 Task: Log work in the project TreatWorks for the issue 'Search results not returning expected results' spent time as '5w 4d 18h 31m' and remaining time as '5w 1d 8h 45m' and clone the issue. Now add the issue to the epic 'IT change management optimization'.
Action: Mouse moved to (725, 336)
Screenshot: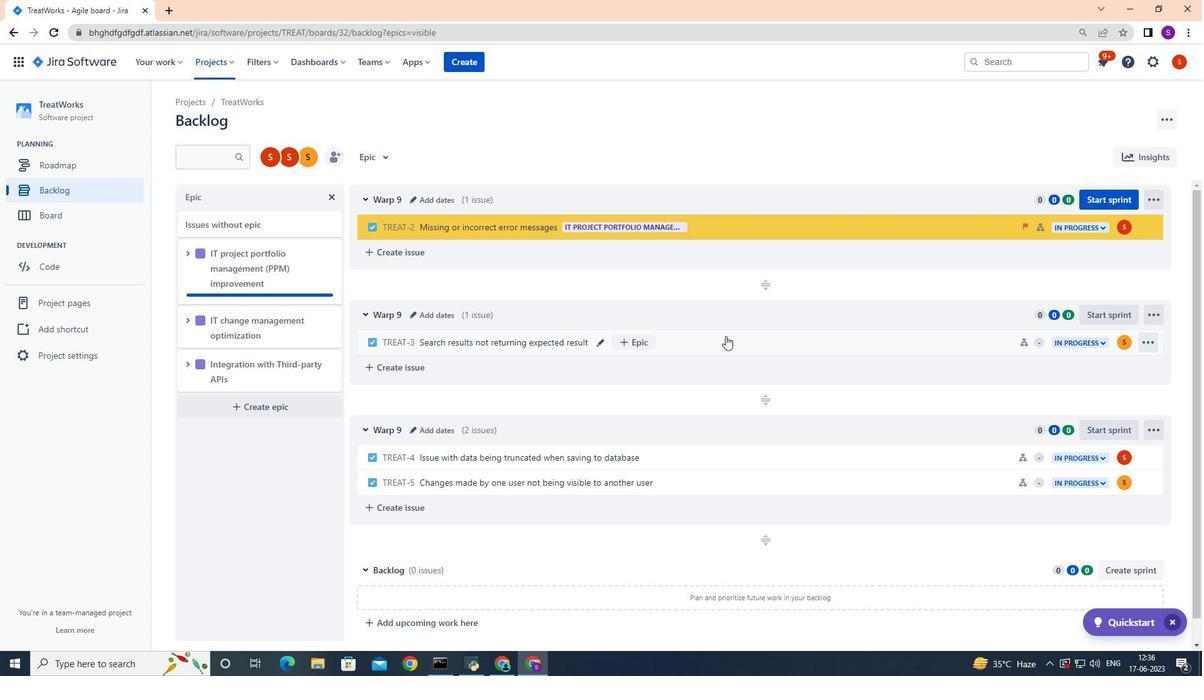 
Action: Mouse pressed left at (725, 336)
Screenshot: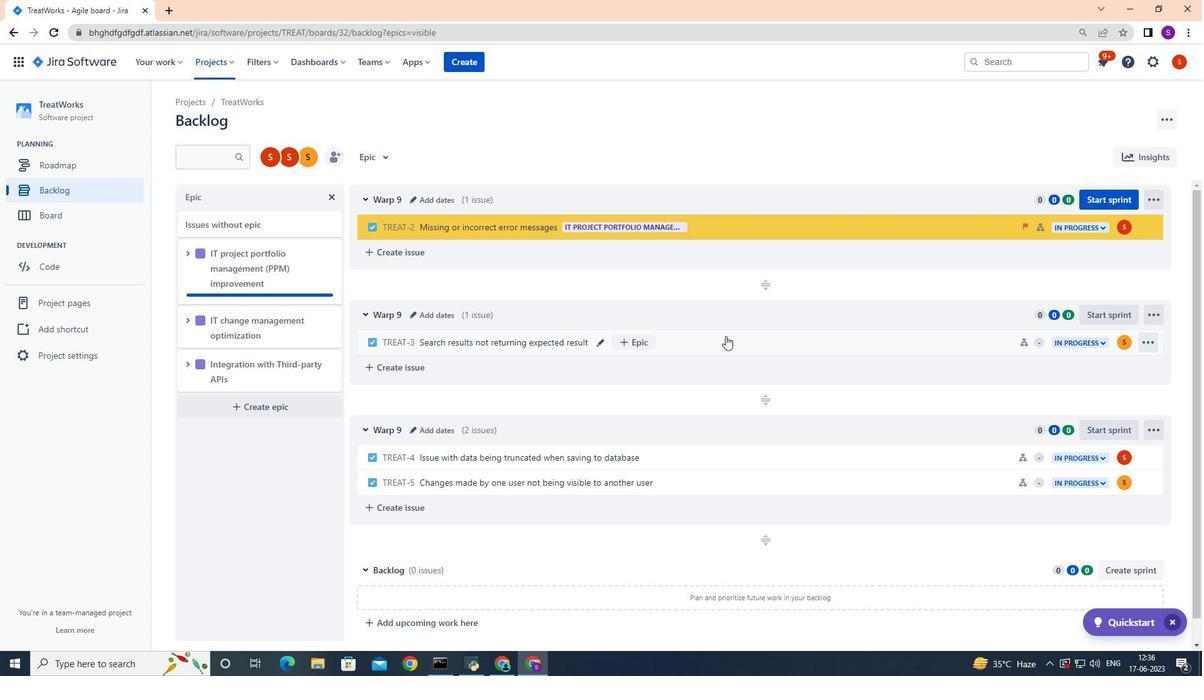 
Action: Mouse moved to (1154, 191)
Screenshot: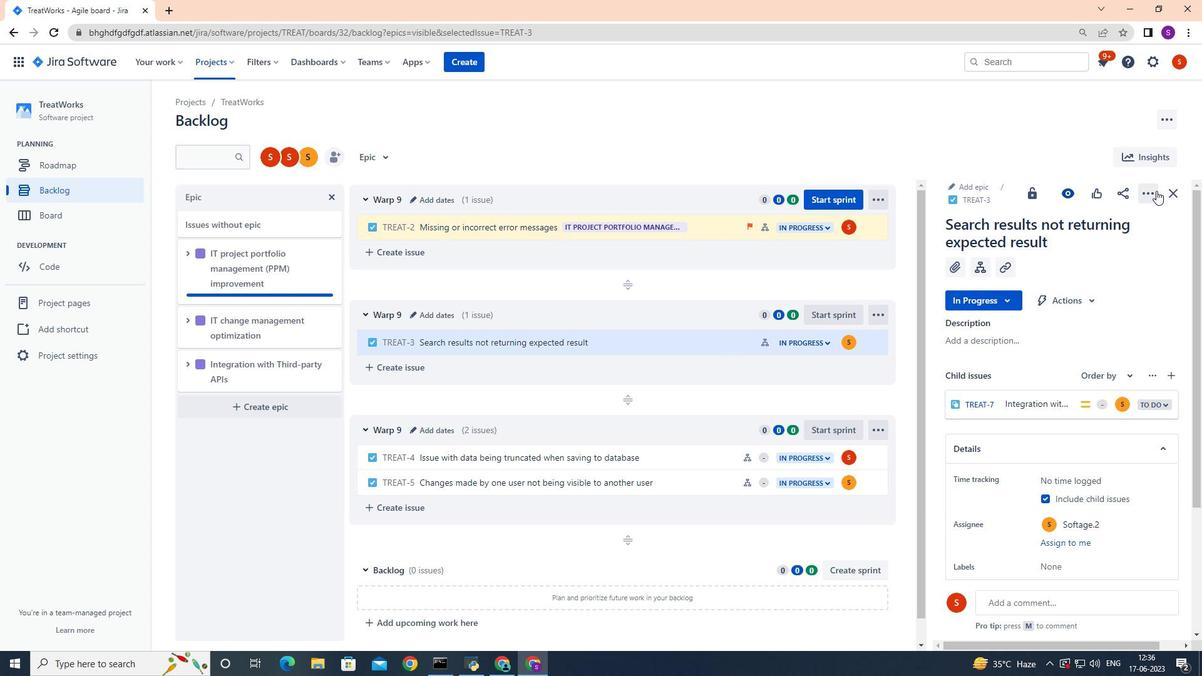 
Action: Mouse pressed left at (1154, 191)
Screenshot: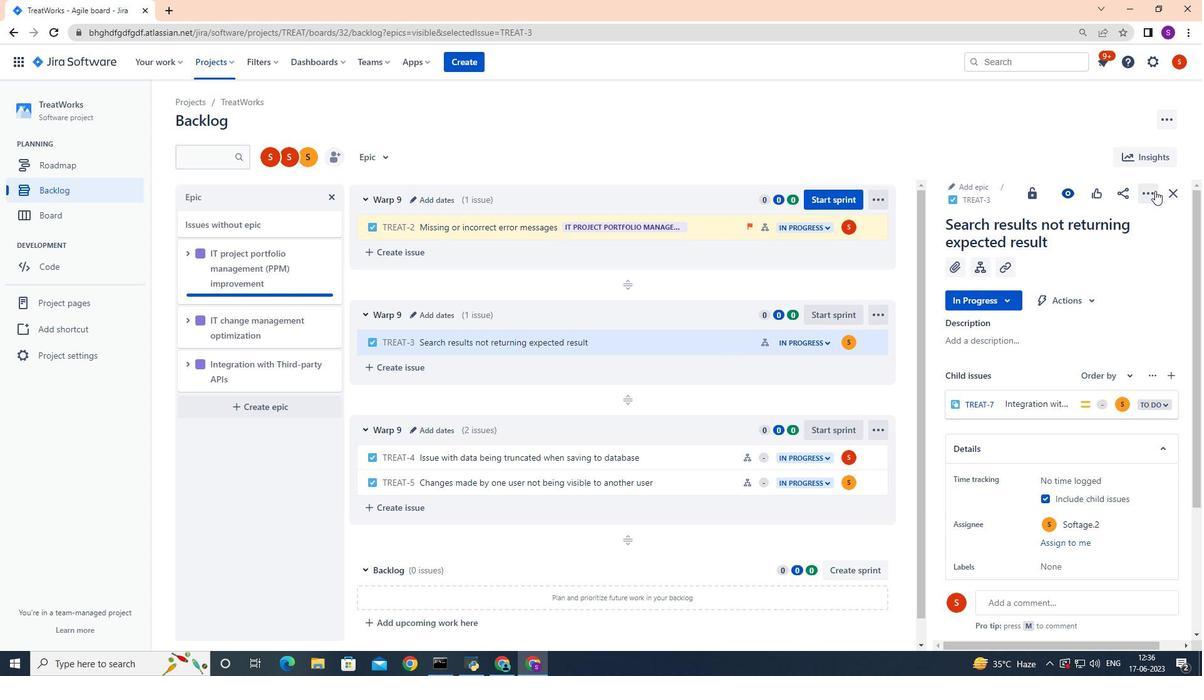 
Action: Mouse moved to (1105, 229)
Screenshot: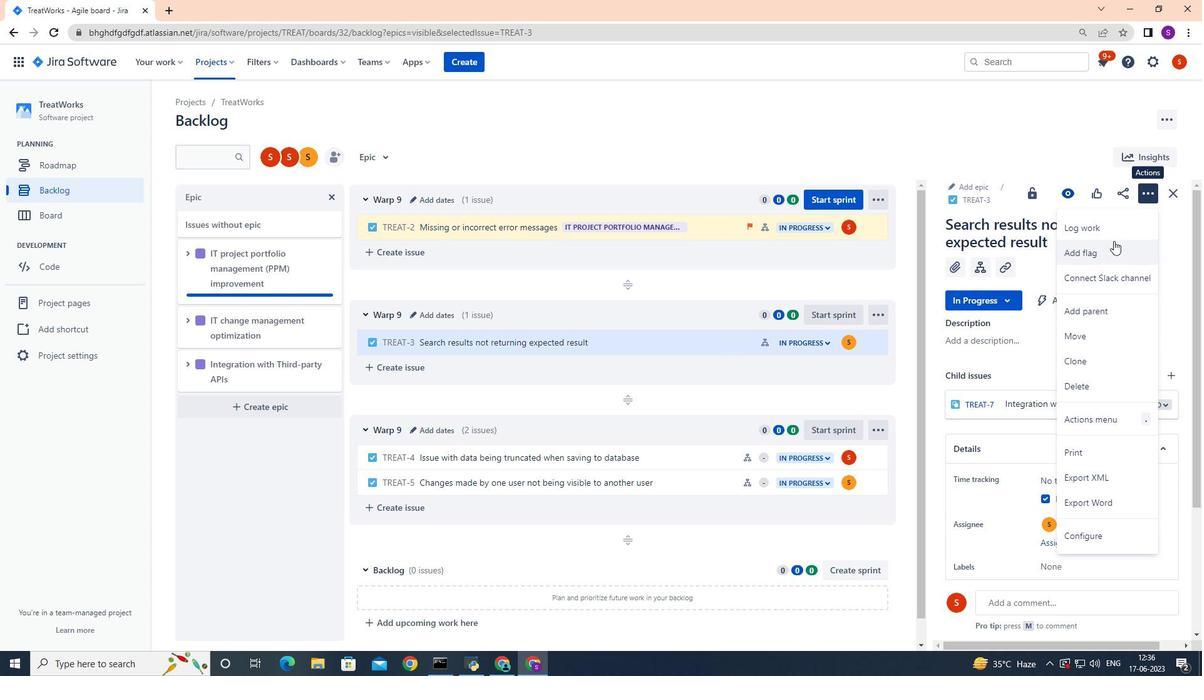 
Action: Mouse pressed left at (1105, 229)
Screenshot: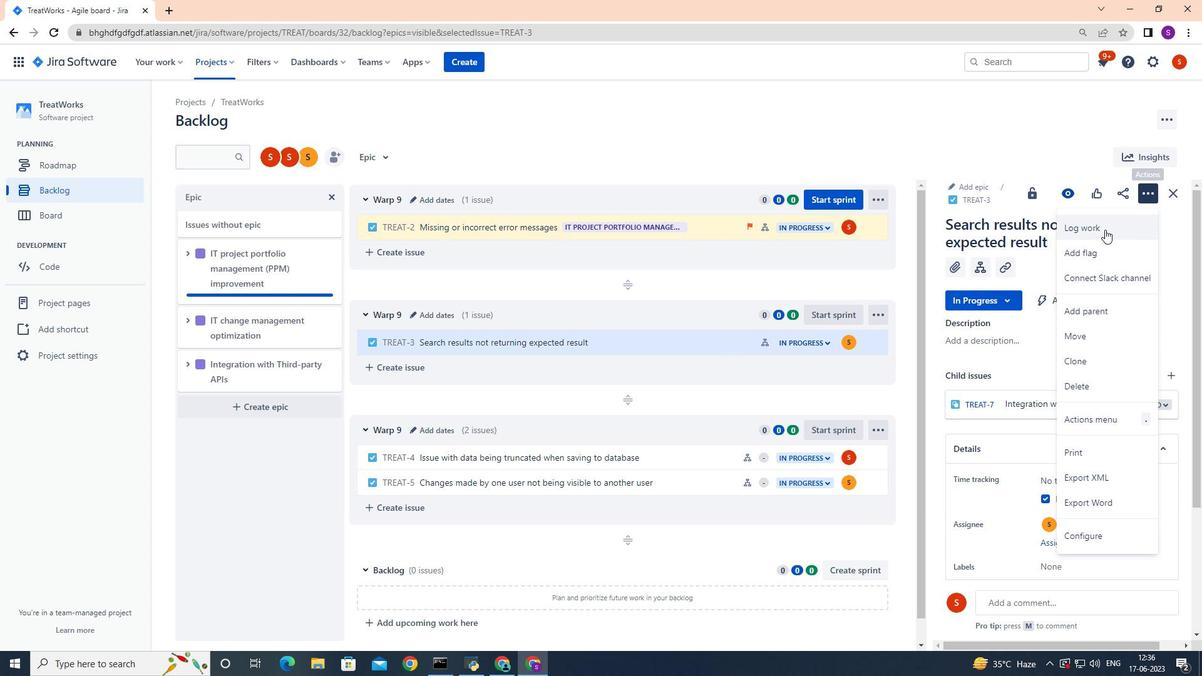 
Action: Mouse moved to (1105, 229)
Screenshot: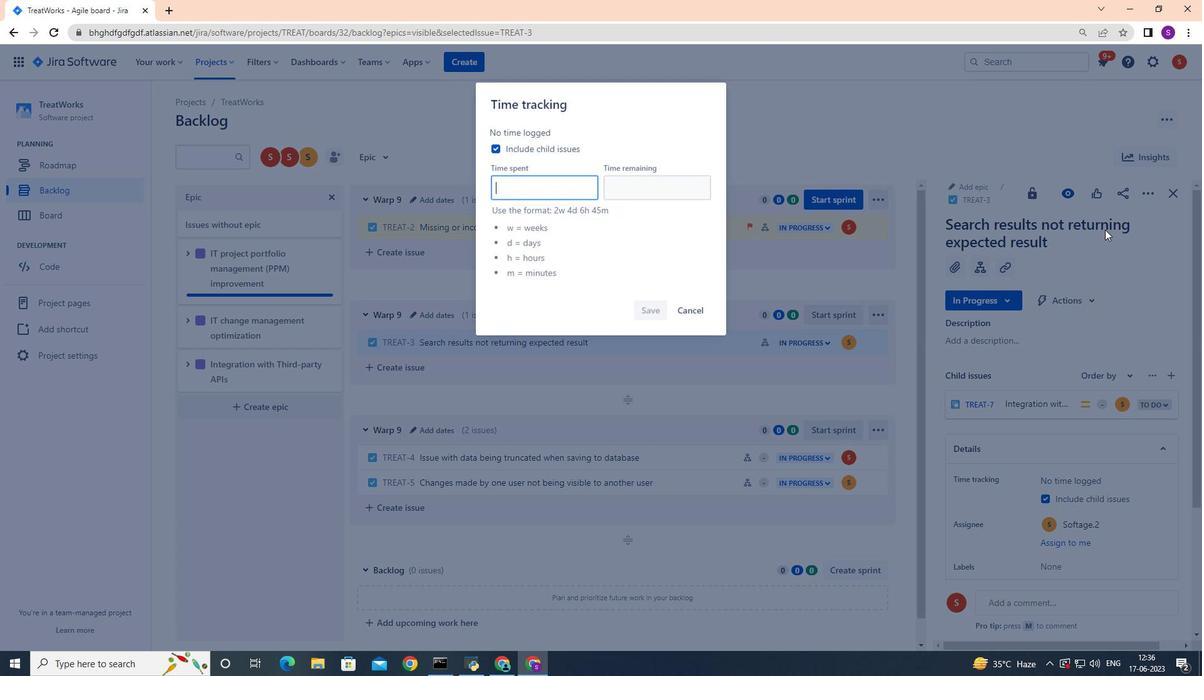 
Action: Key pressed 5w<Key.space>4d<Key.space>18h<Key.space>31m
Screenshot: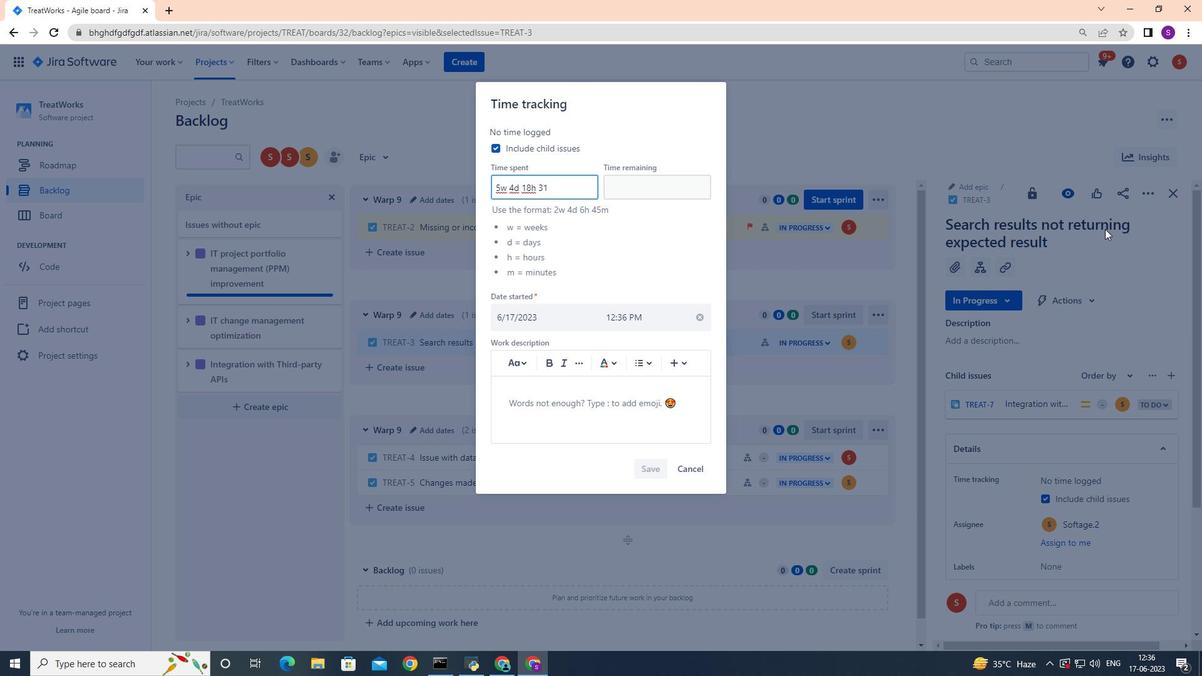 
Action: Mouse moved to (635, 187)
Screenshot: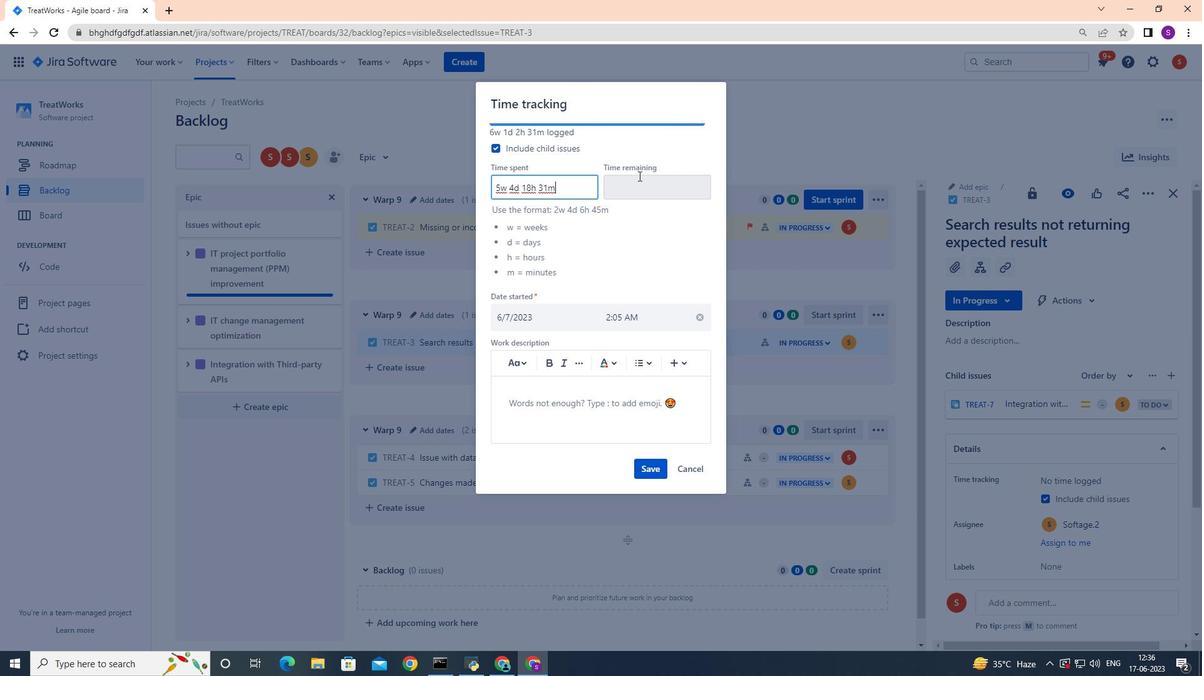 
Action: Mouse pressed left at (635, 187)
Screenshot: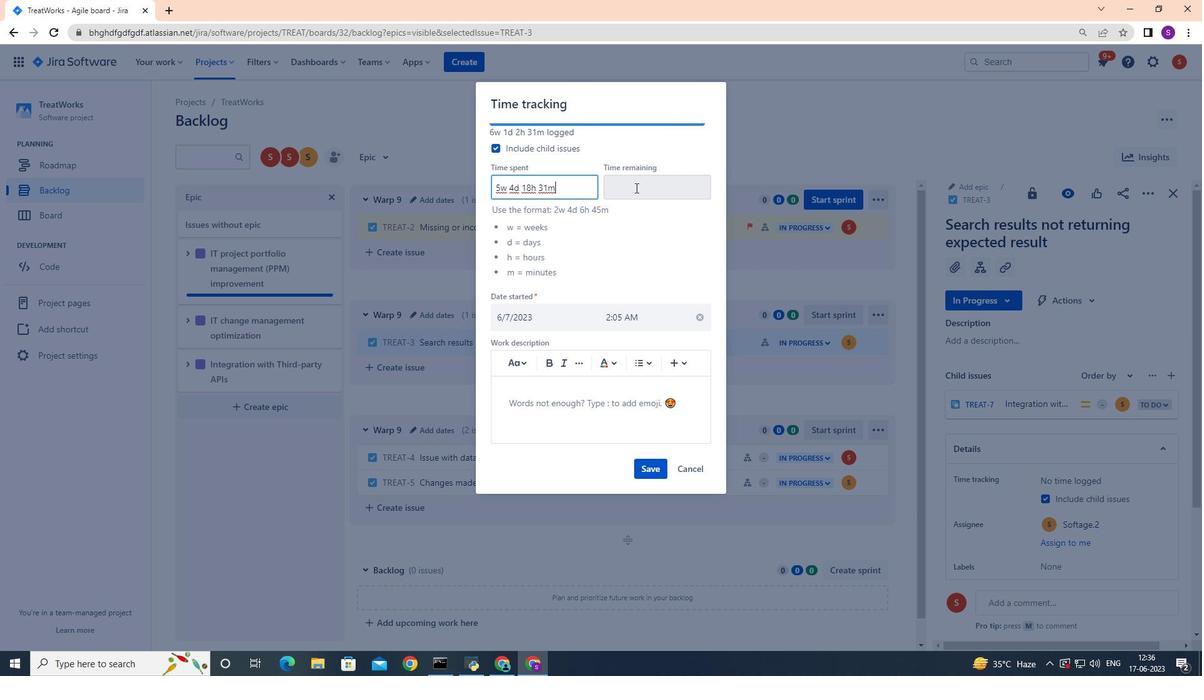 
Action: Mouse moved to (637, 187)
Screenshot: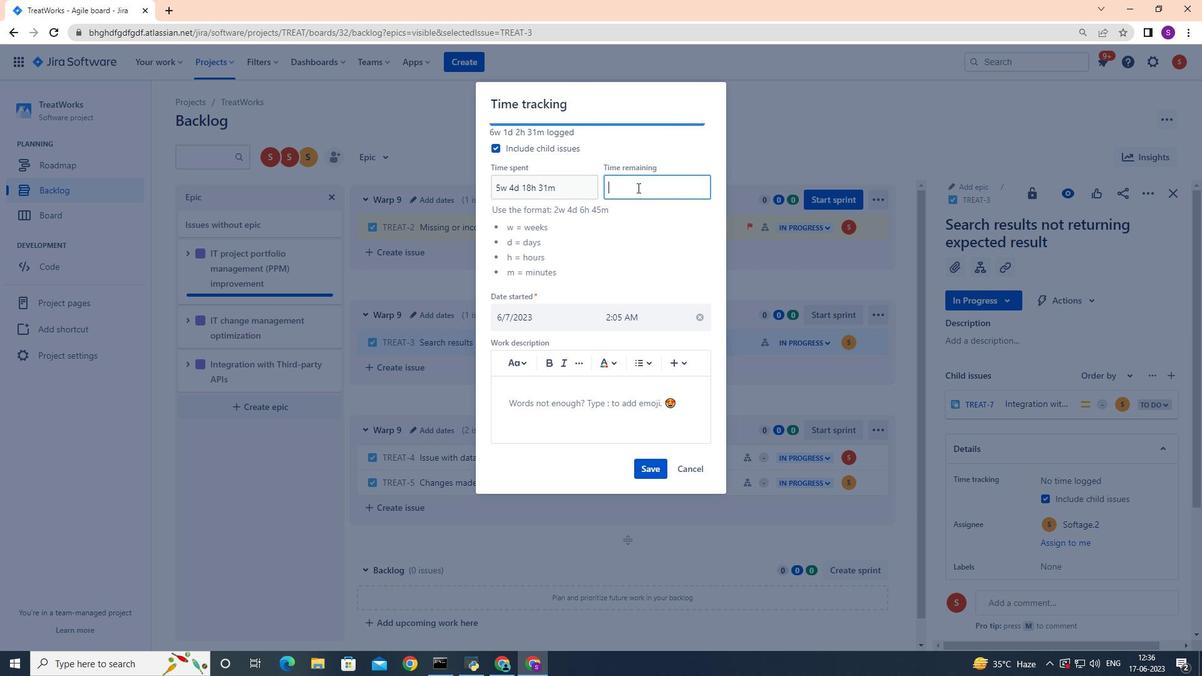
Action: Key pressed 5w<Key.space>1d<Key.space>8h<Key.space>45m
Screenshot: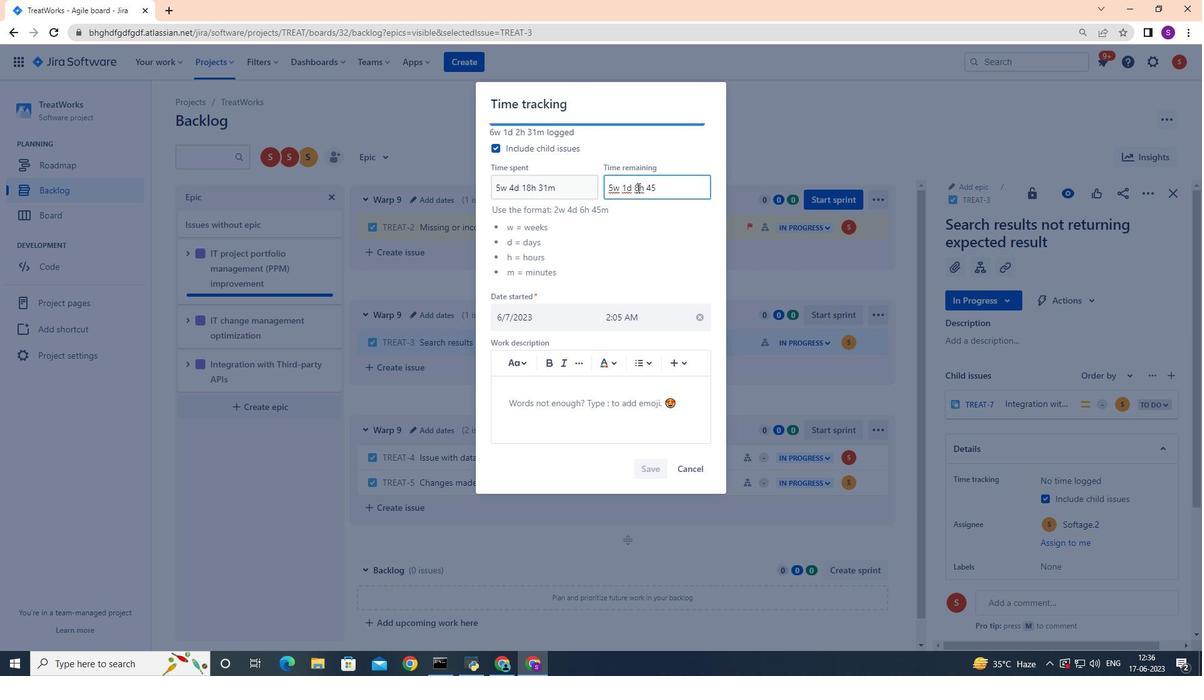 
Action: Mouse moved to (651, 465)
Screenshot: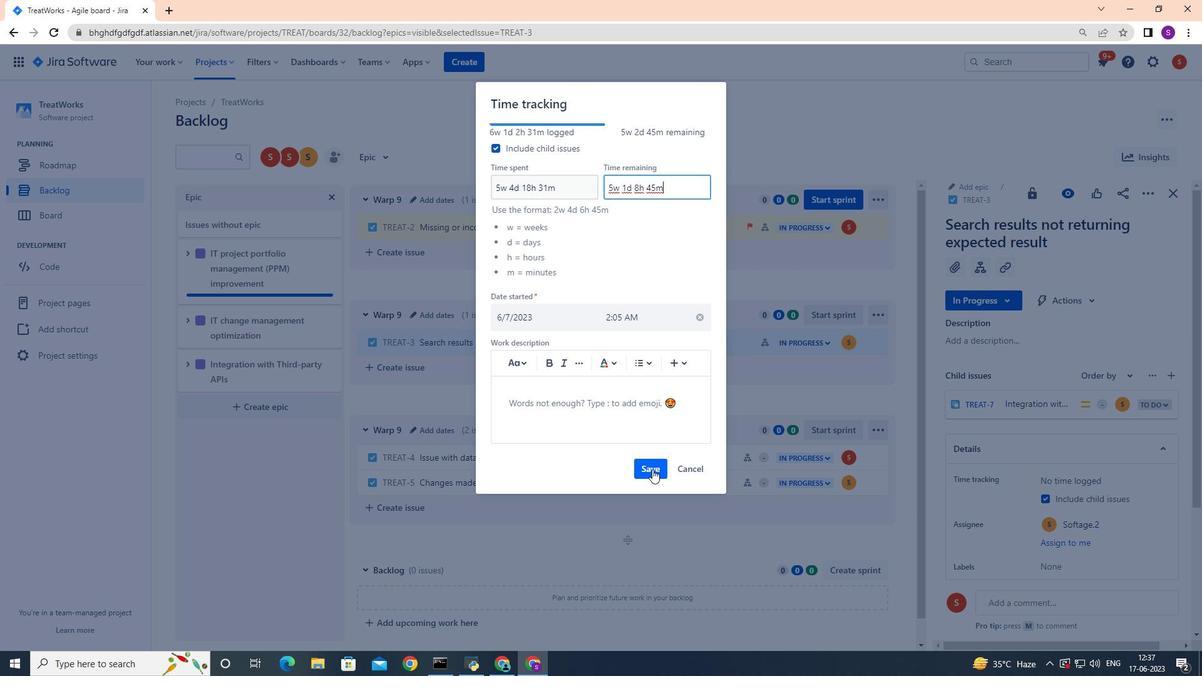 
Action: Mouse pressed left at (651, 465)
Screenshot: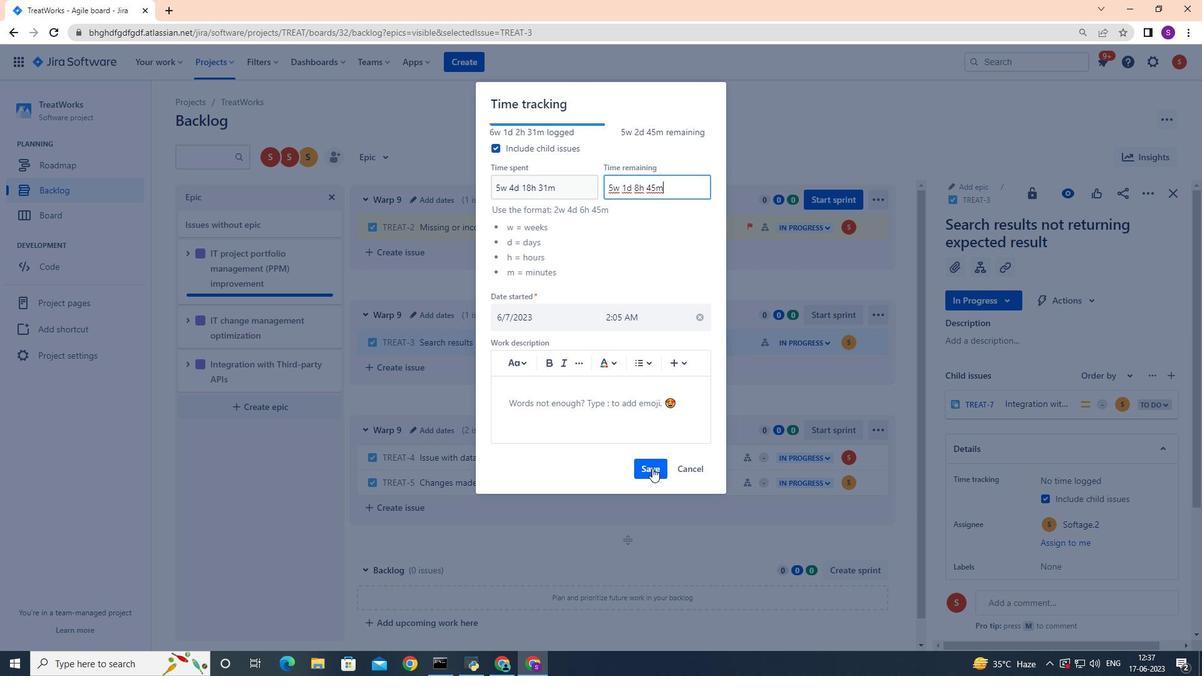 
Action: Mouse moved to (1152, 190)
Screenshot: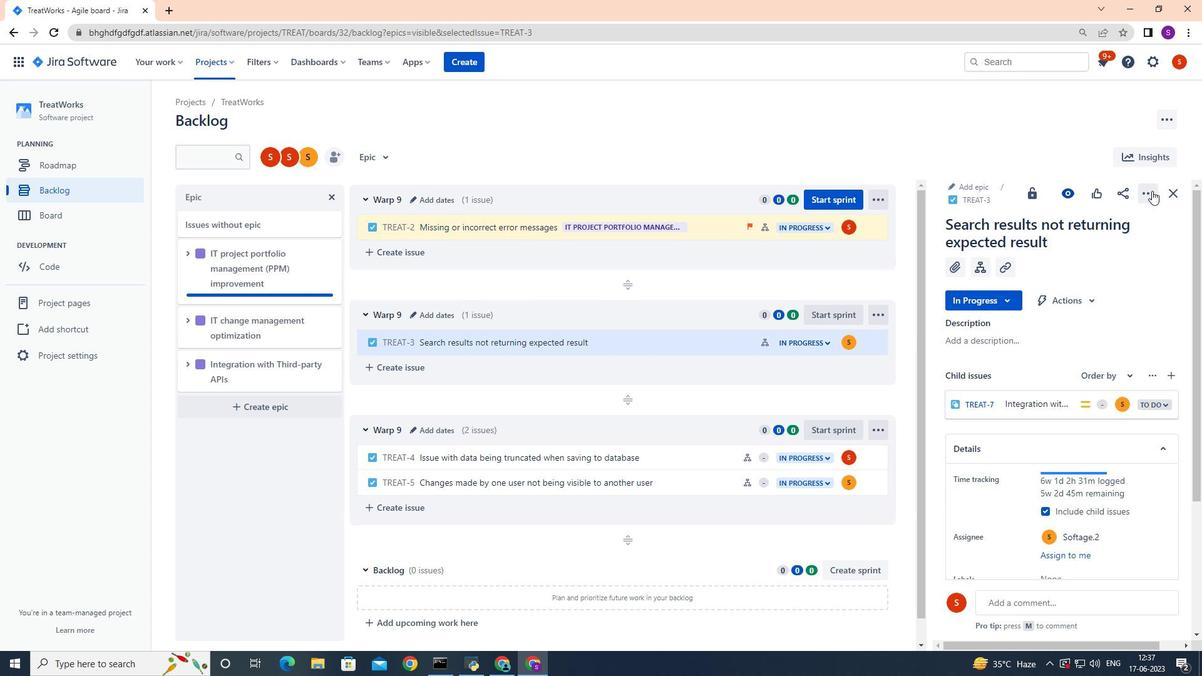 
Action: Mouse pressed left at (1152, 190)
Screenshot: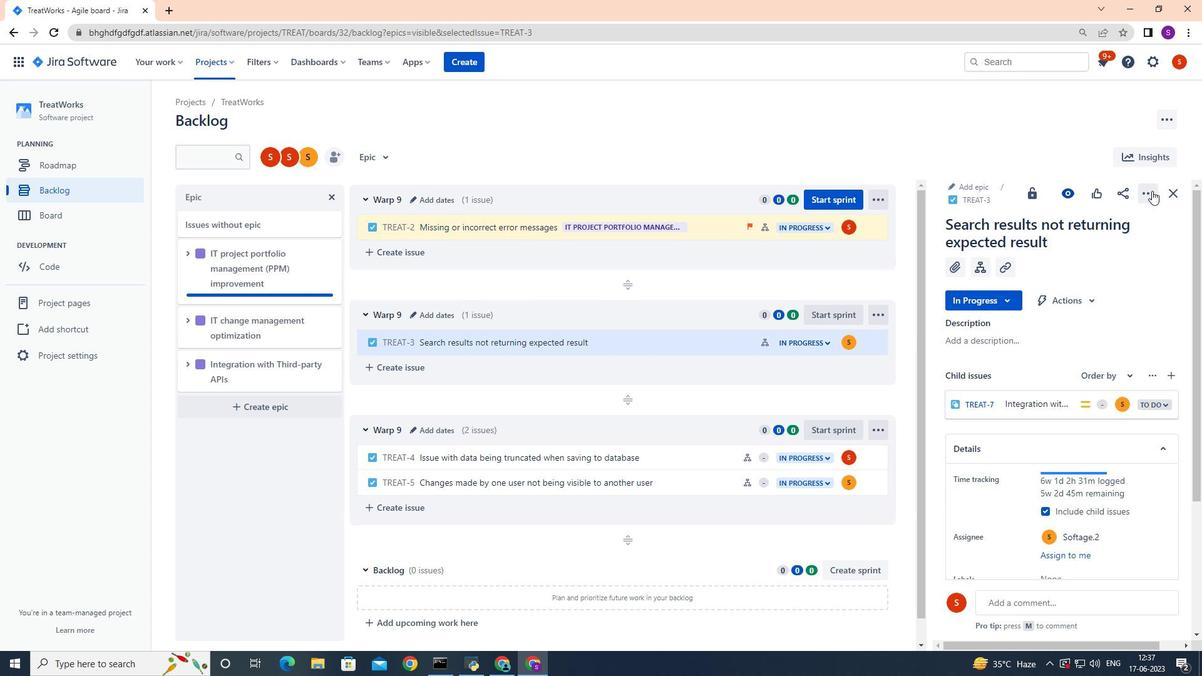 
Action: Mouse moved to (1104, 361)
Screenshot: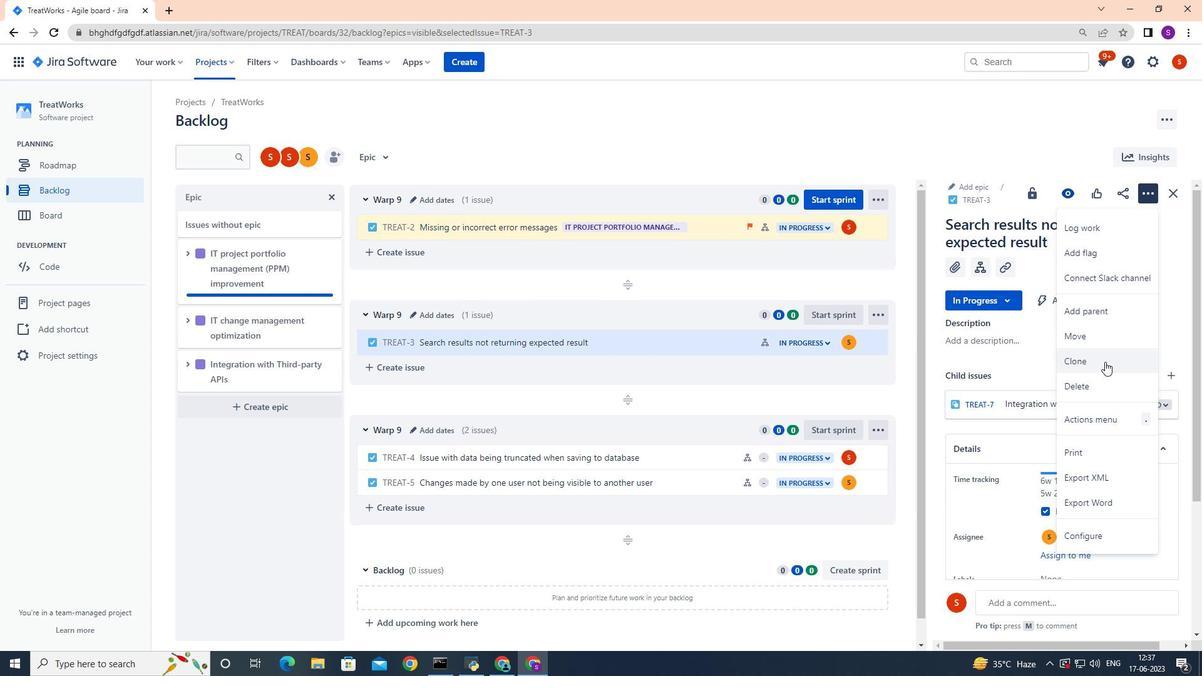
Action: Mouse pressed left at (1104, 361)
Screenshot: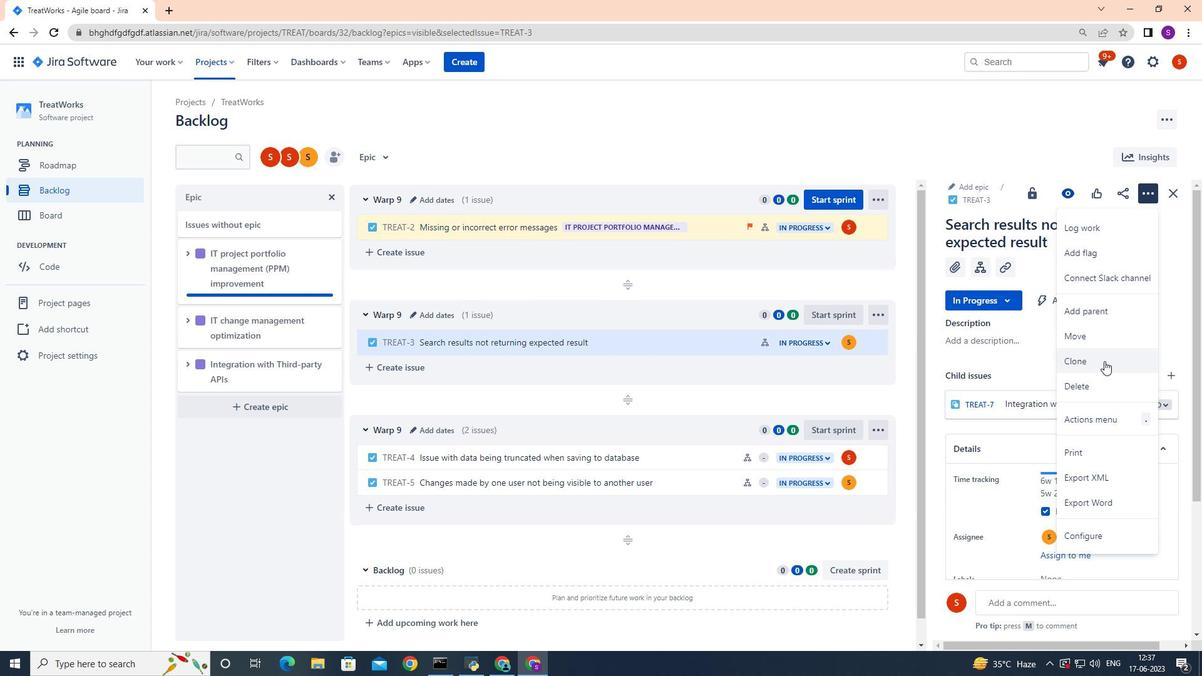 
Action: Mouse moved to (676, 265)
Screenshot: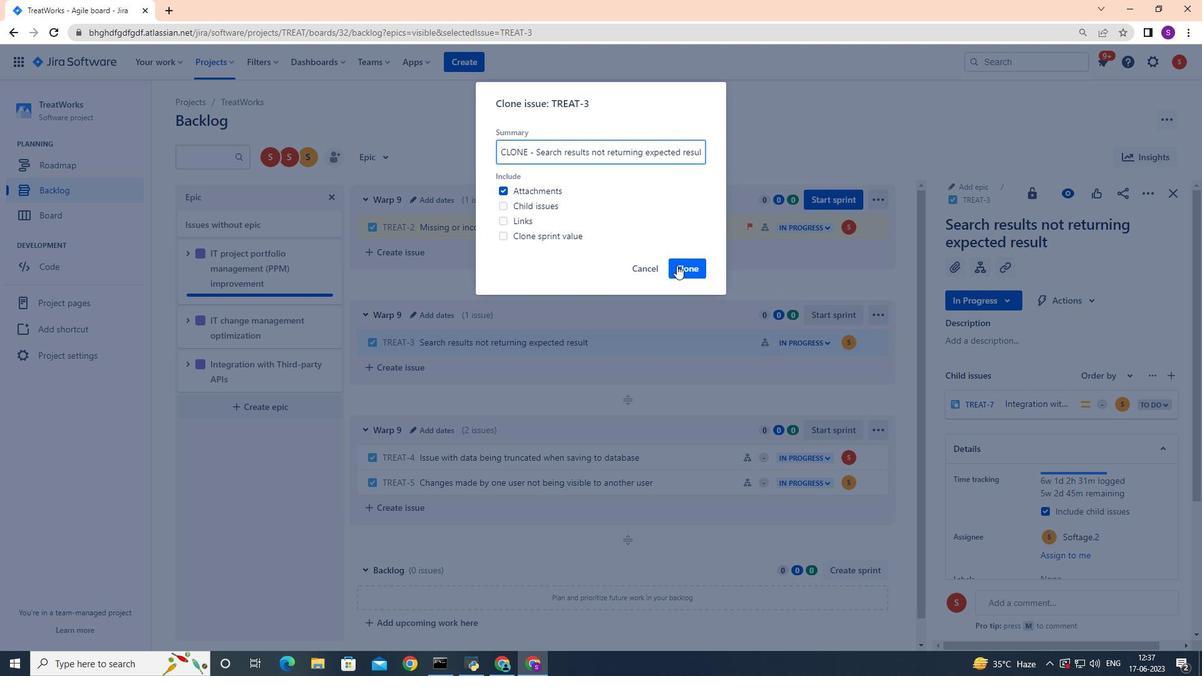 
Action: Mouse pressed left at (676, 265)
Screenshot: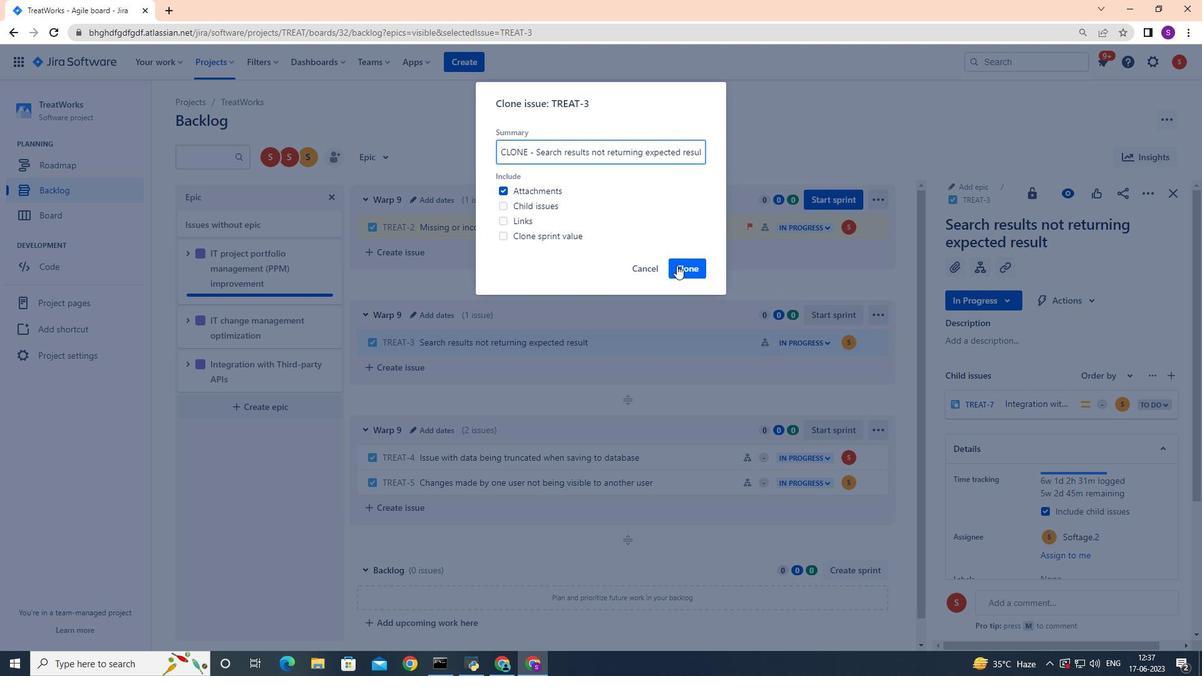 
Action: Mouse moved to (644, 344)
Screenshot: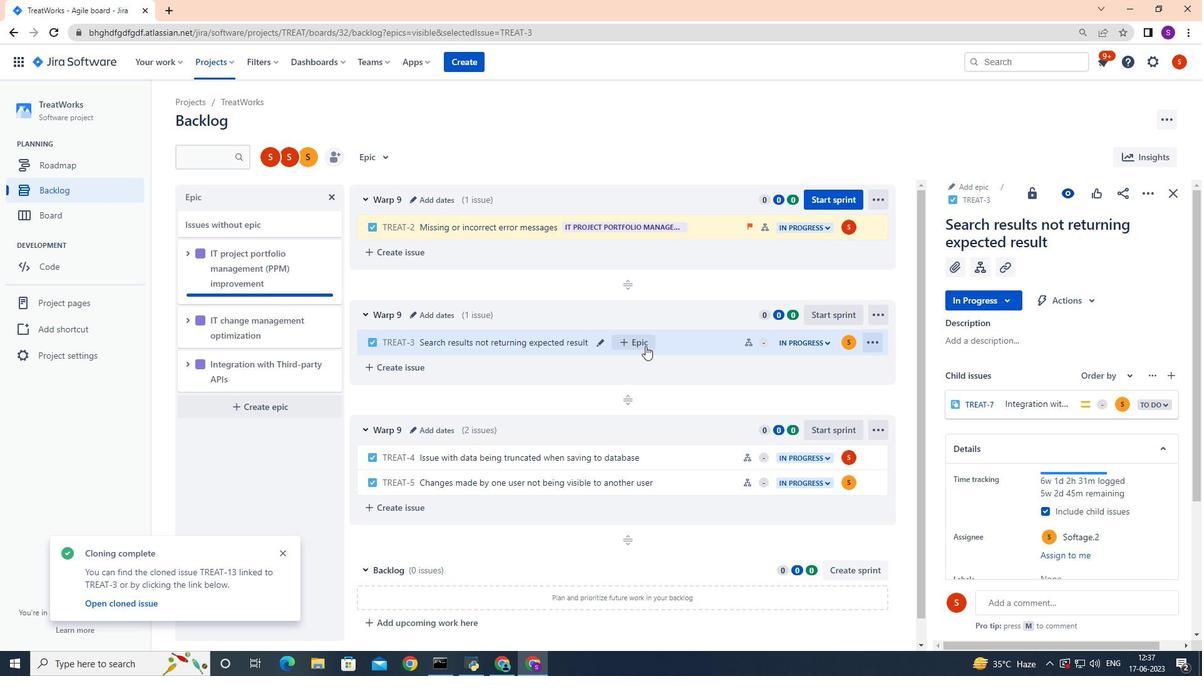 
Action: Mouse pressed left at (644, 344)
Screenshot: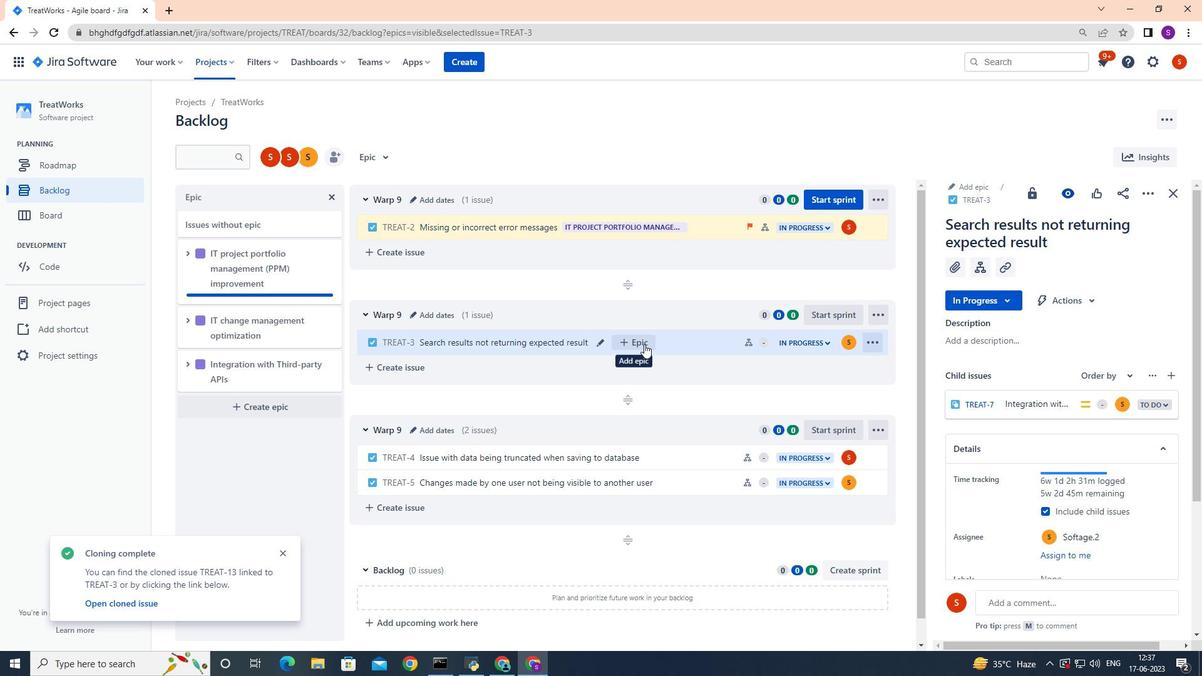 
Action: Mouse moved to (711, 430)
Screenshot: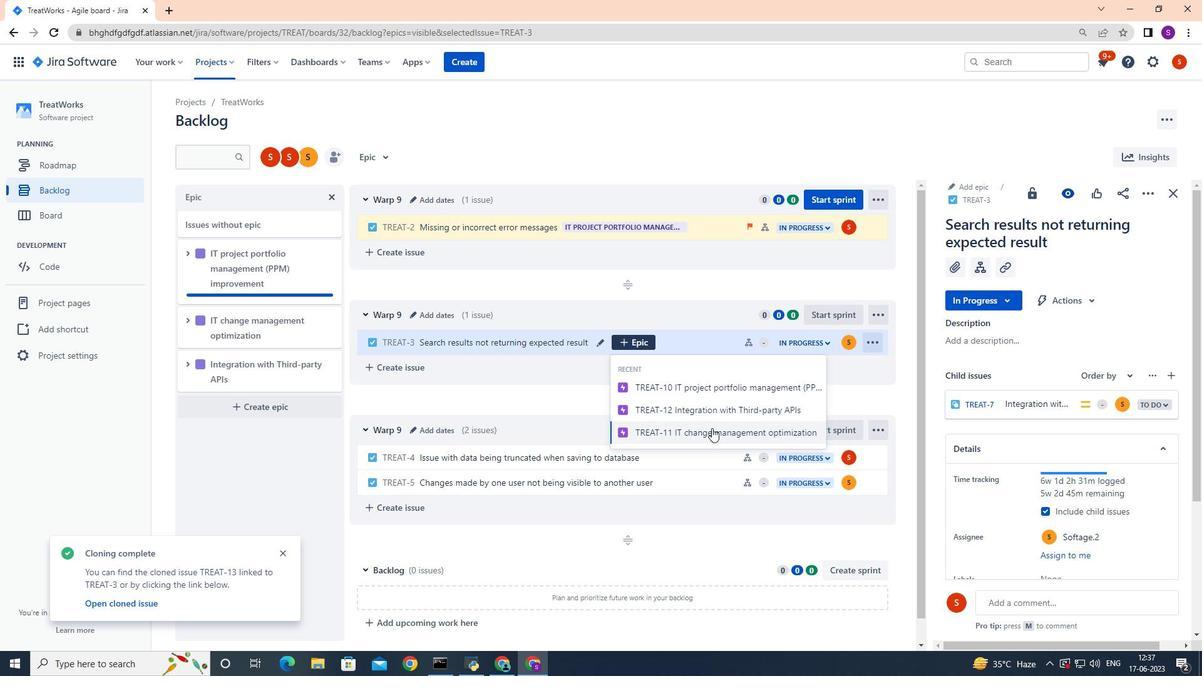 
Action: Mouse pressed left at (711, 430)
Screenshot: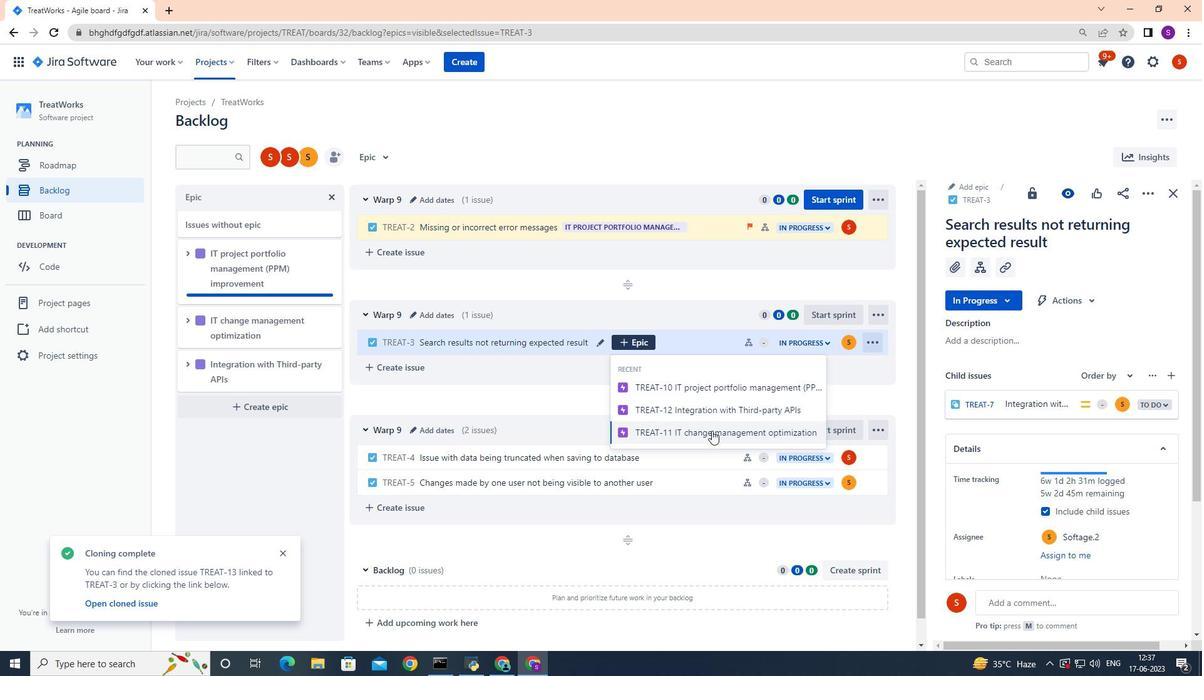 
Action: Mouse moved to (656, 397)
Screenshot: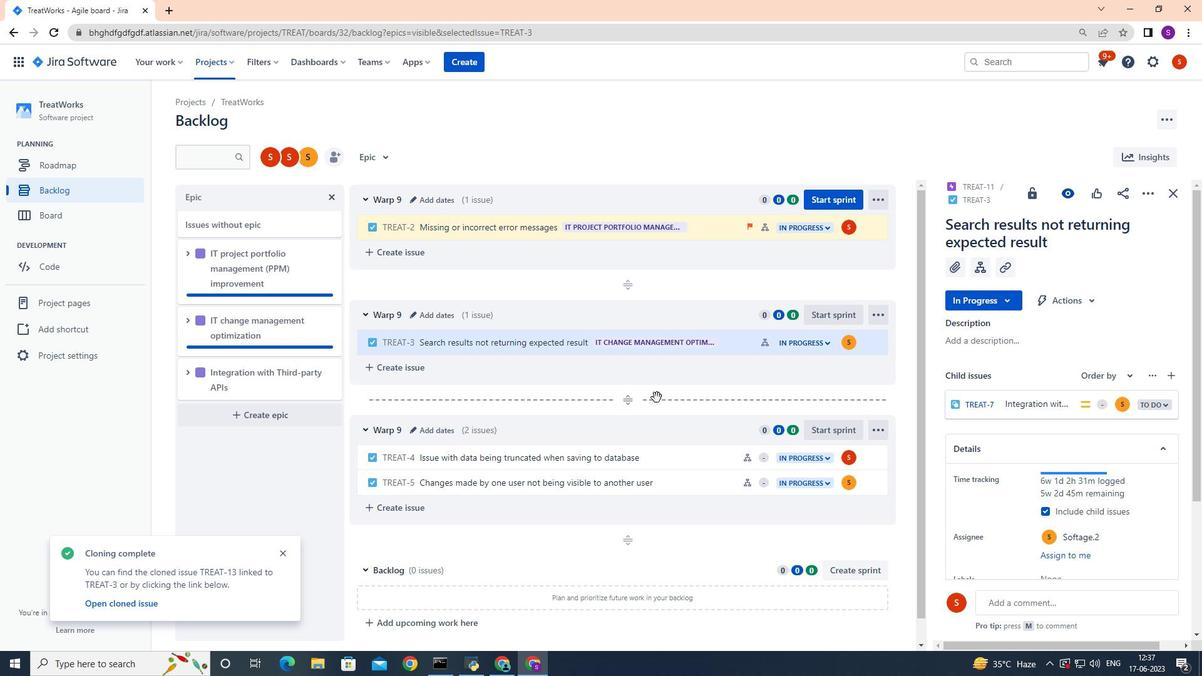 
